Task: Plan a team-building cooking class for the 28th at 6 PM.
Action: Mouse moved to (61, 89)
Screenshot: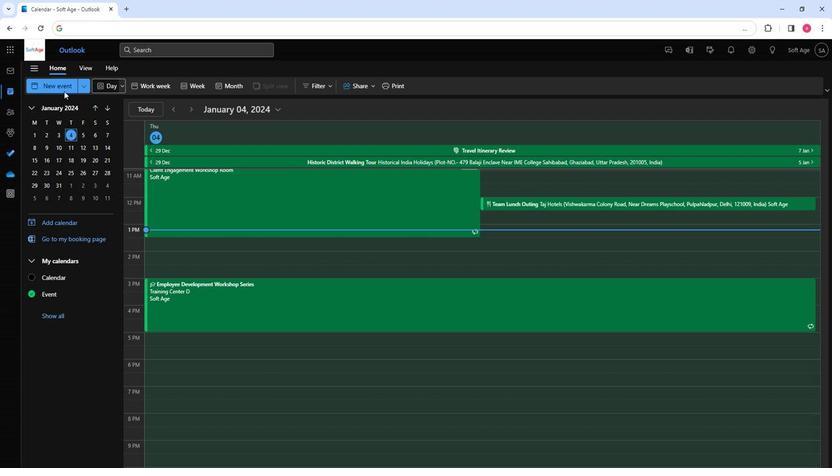 
Action: Mouse pressed left at (61, 89)
Screenshot: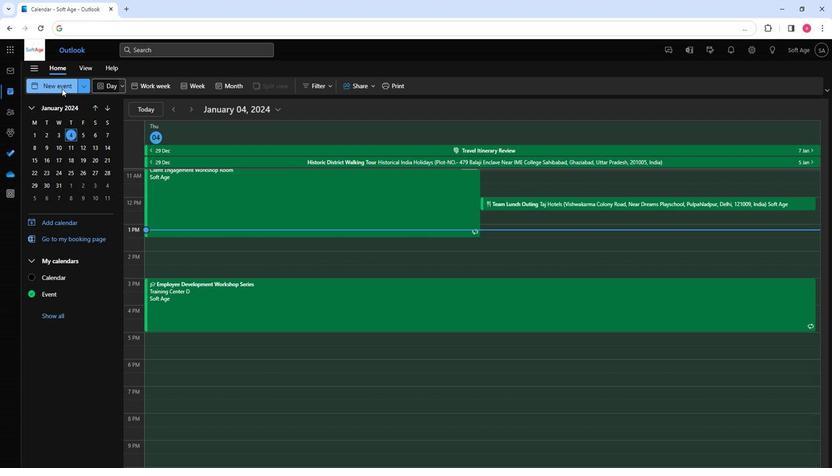 
Action: Mouse moved to (173, 210)
Screenshot: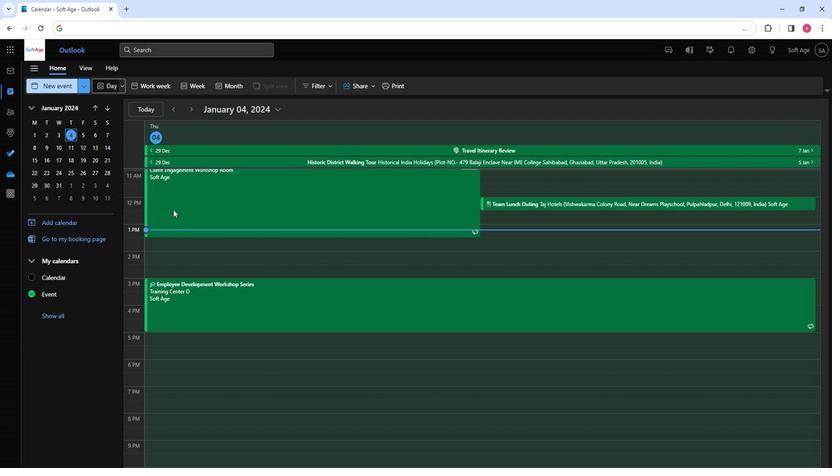 
Action: Key pressed <Key.shift>Team-<Key.shift>Building<Key.space><Key.shift>Cooking<Key.space><Key.shift>Class
Screenshot: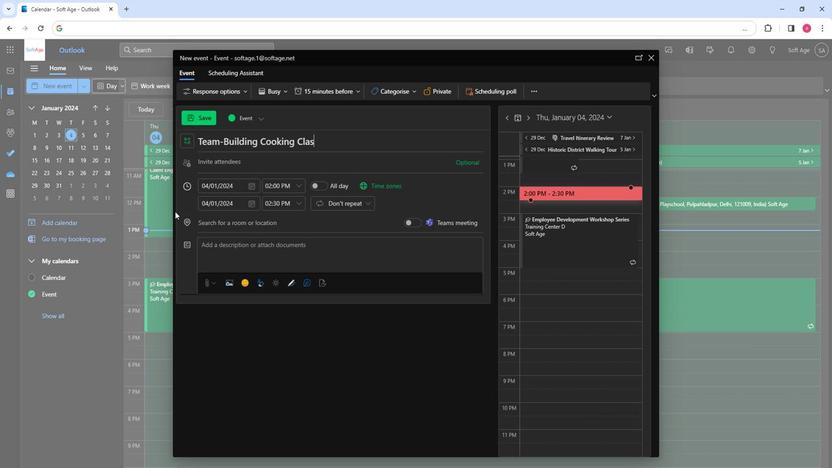 
Action: Mouse moved to (225, 162)
Screenshot: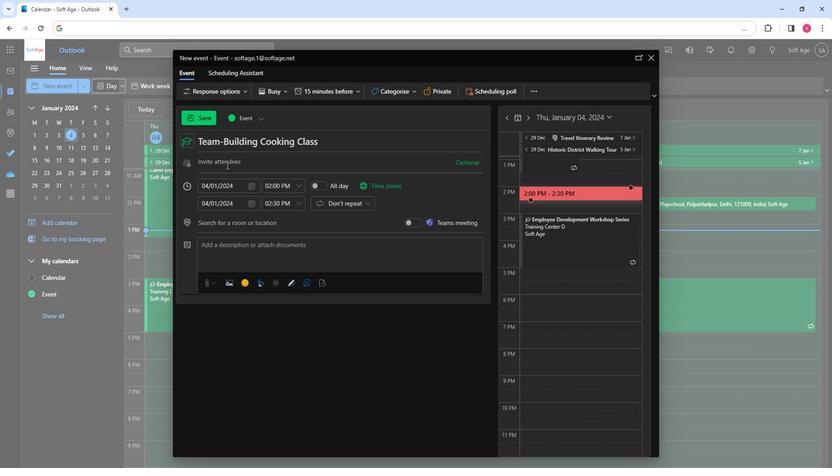 
Action: Mouse pressed left at (225, 162)
Screenshot: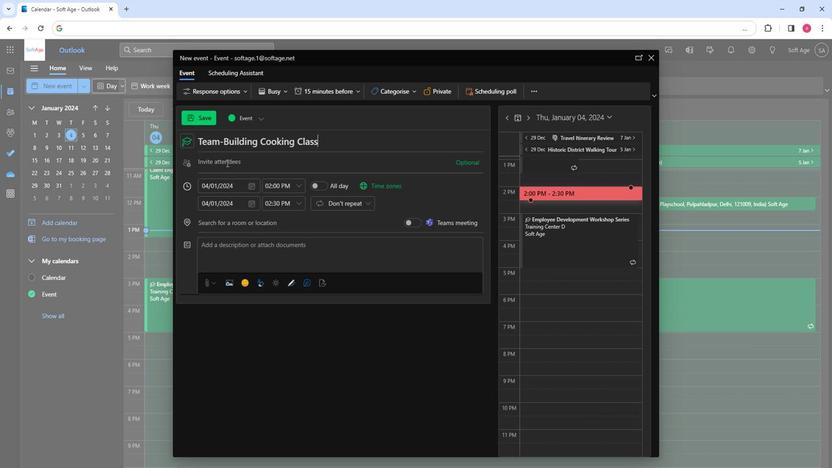 
Action: Key pressed so
Screenshot: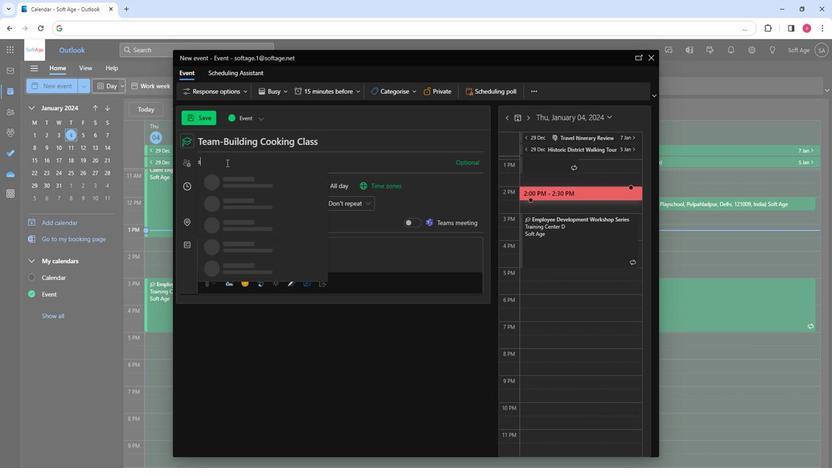 
Action: Mouse moved to (241, 183)
Screenshot: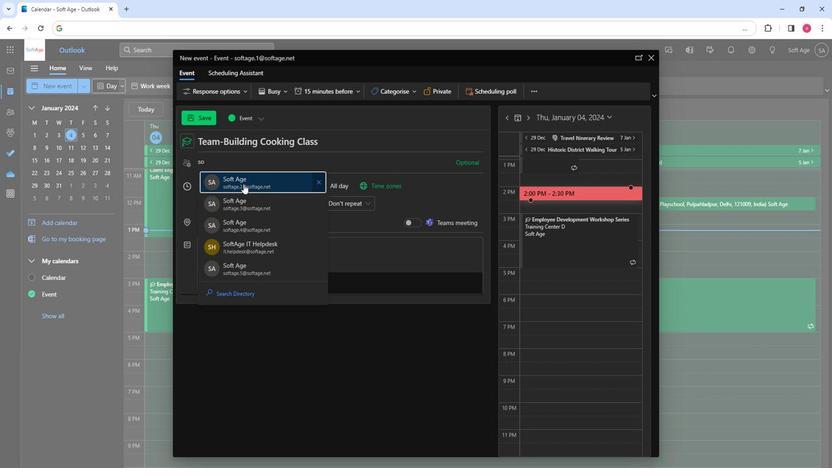
Action: Mouse pressed left at (241, 183)
Screenshot: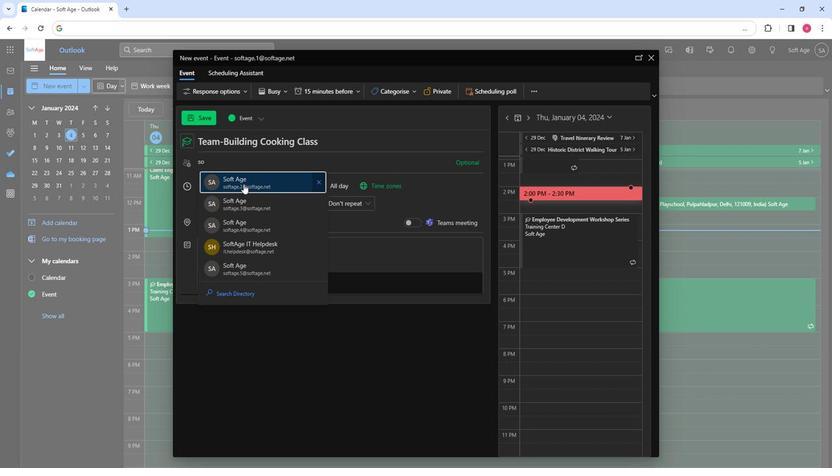 
Action: Mouse moved to (242, 183)
Screenshot: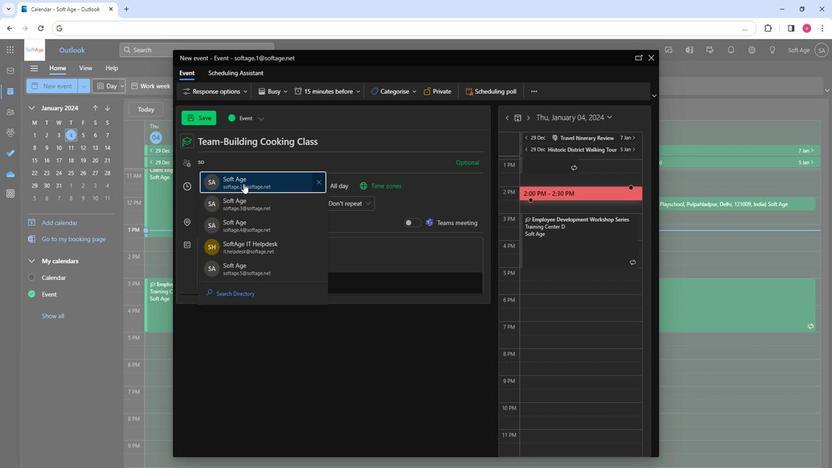 
Action: Key pressed sp<Key.backspace>o
Screenshot: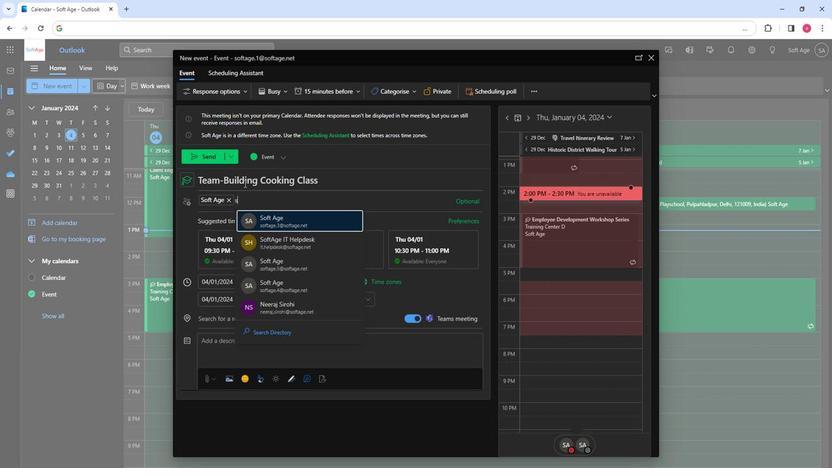 
Action: Mouse moved to (273, 264)
Screenshot: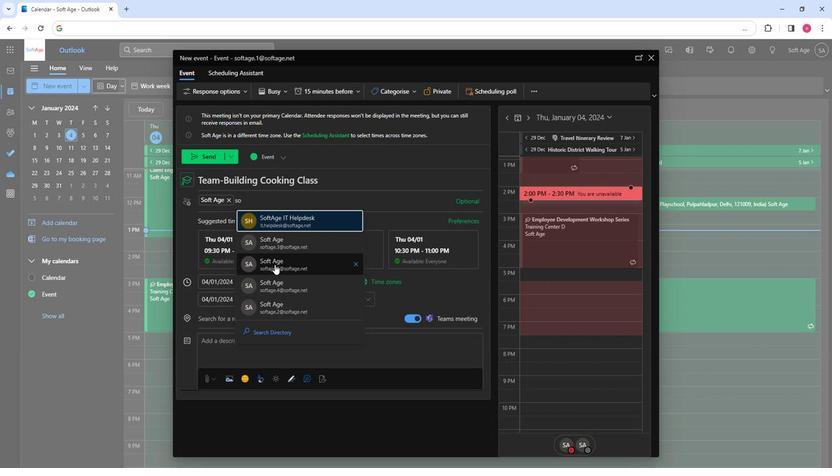 
Action: Mouse pressed left at (273, 264)
Screenshot: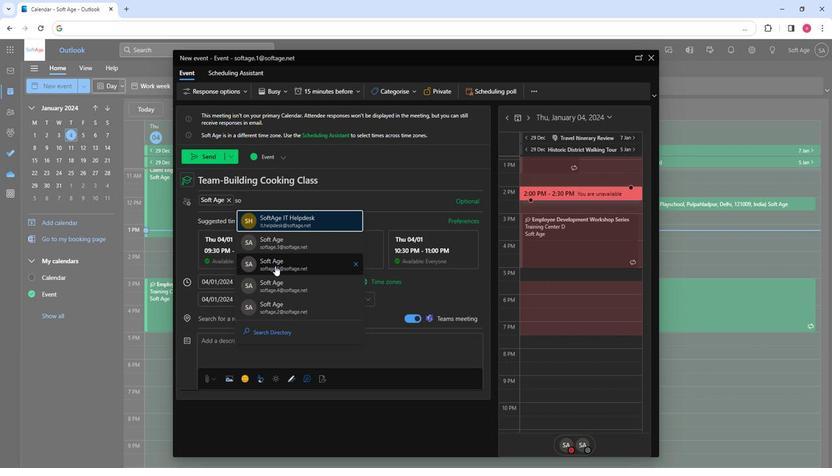 
Action: Key pressed so
Screenshot: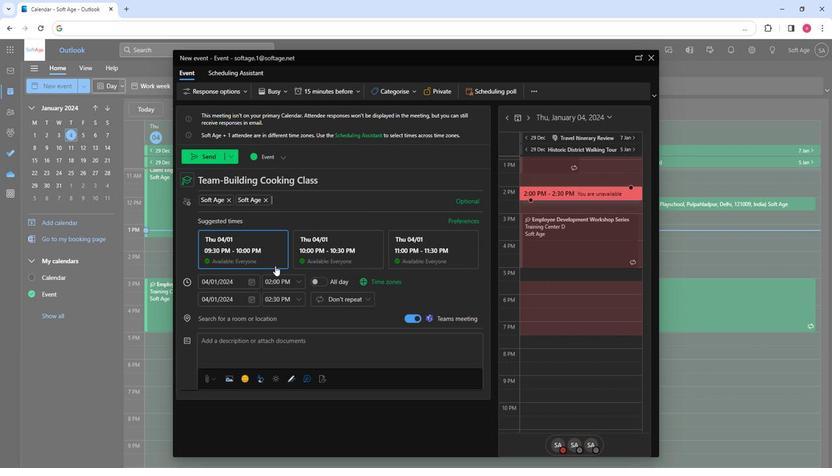 
Action: Mouse moved to (306, 286)
Screenshot: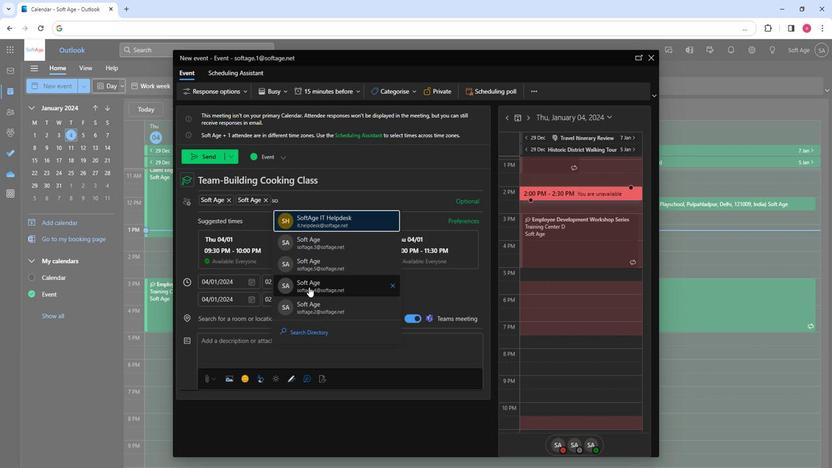
Action: Mouse pressed left at (306, 286)
Screenshot: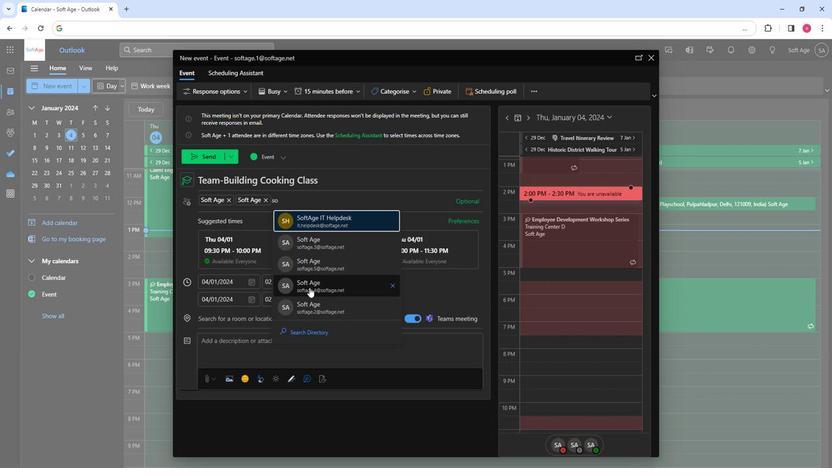 
Action: Key pressed so
Screenshot: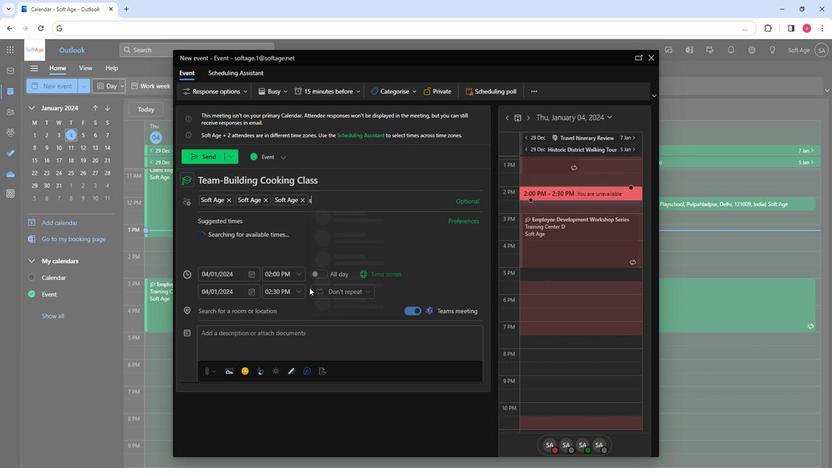 
Action: Mouse moved to (340, 308)
Screenshot: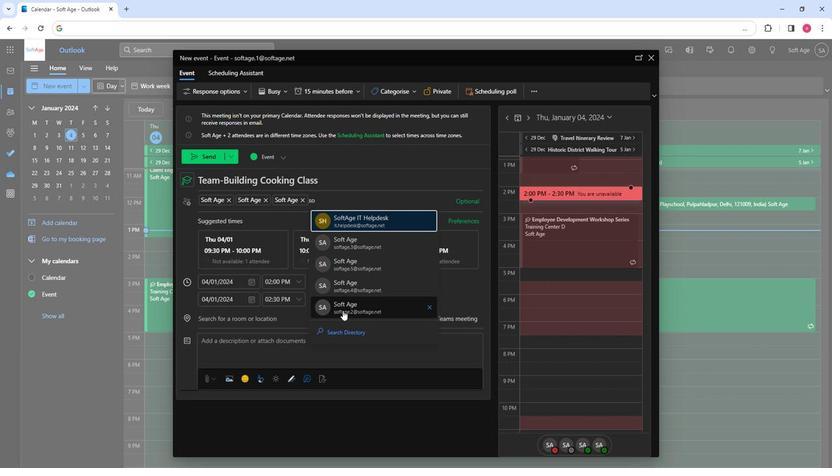 
Action: Mouse pressed left at (340, 308)
Screenshot: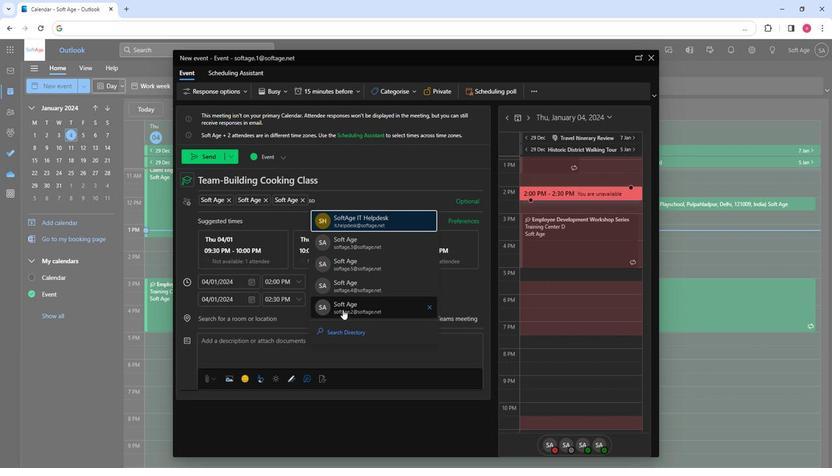 
Action: Mouse moved to (248, 280)
Screenshot: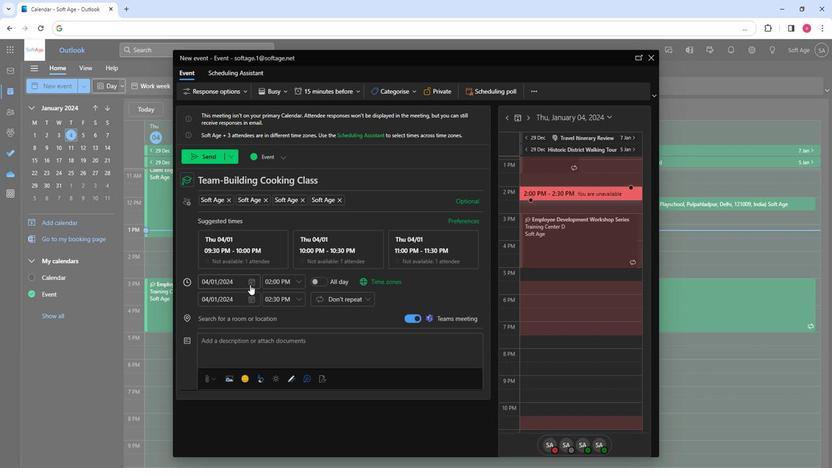 
Action: Mouse pressed left at (248, 280)
Screenshot: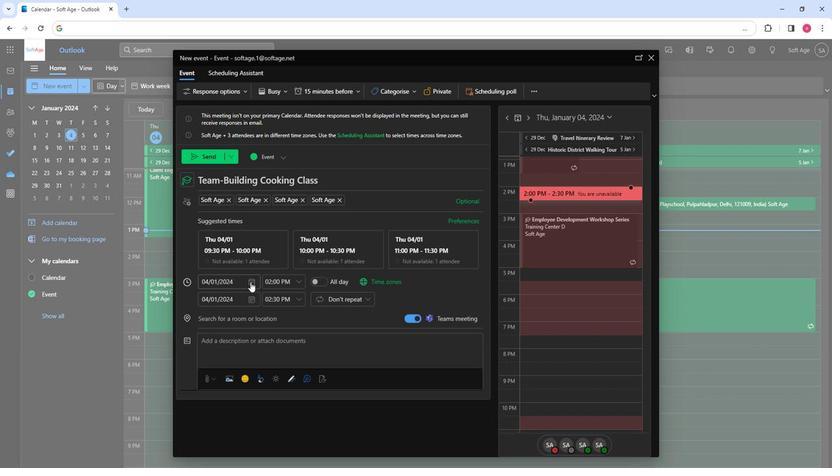 
Action: Mouse moved to (282, 362)
Screenshot: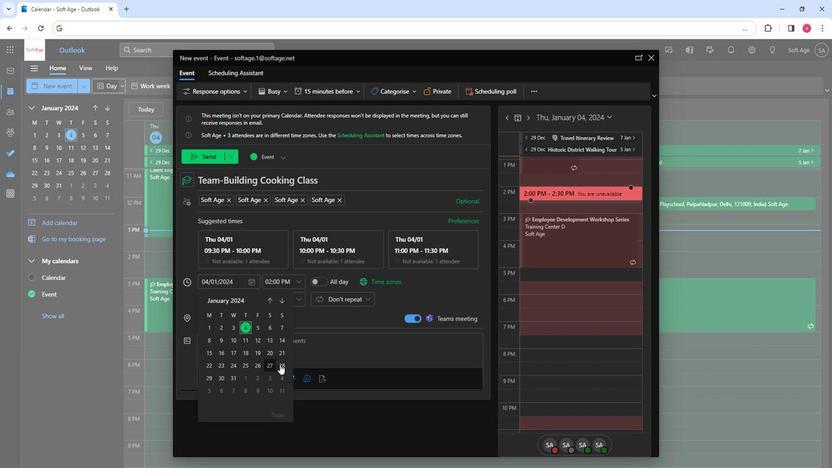 
Action: Mouse pressed left at (282, 362)
Screenshot: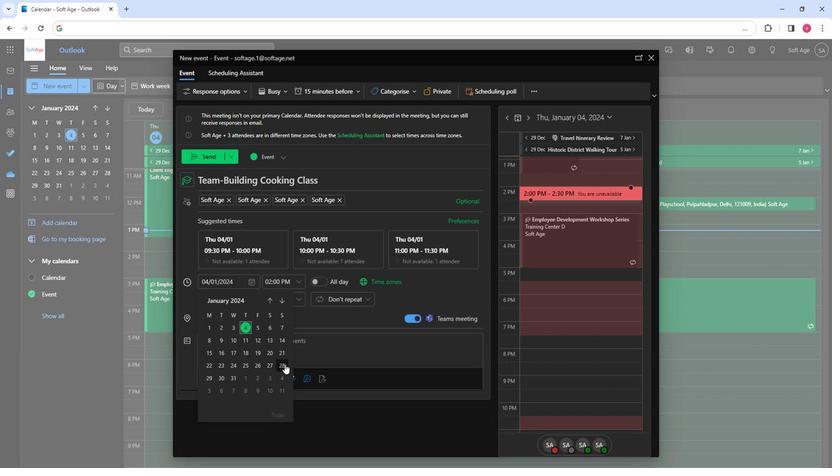 
Action: Mouse moved to (295, 278)
Screenshot: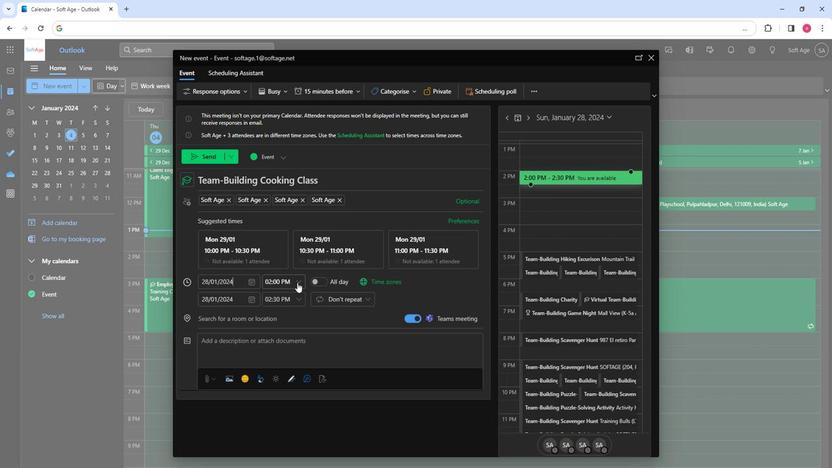 
Action: Mouse pressed left at (295, 278)
Screenshot: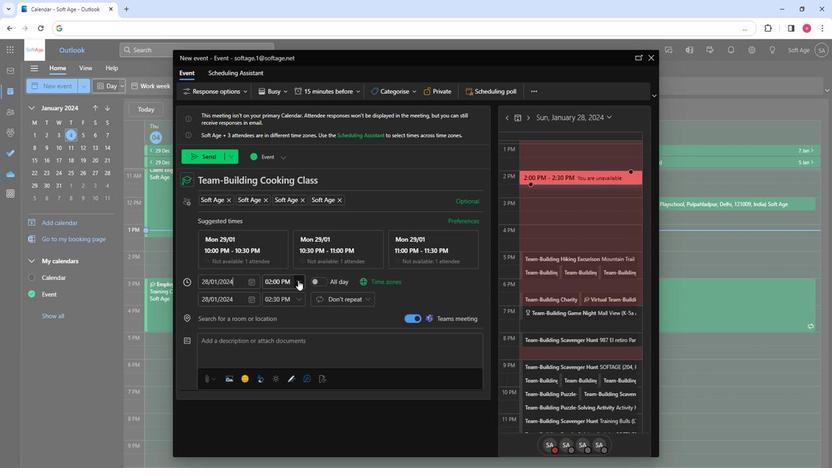 
Action: Mouse moved to (282, 300)
Screenshot: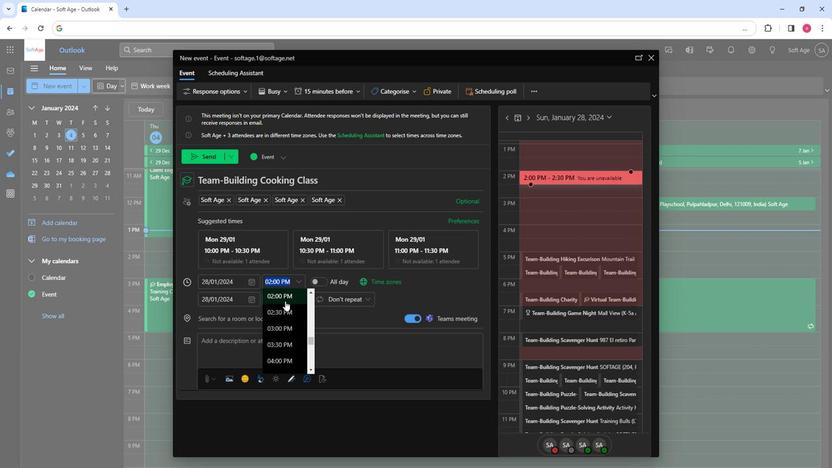 
Action: Mouse scrolled (282, 300) with delta (0, 0)
Screenshot: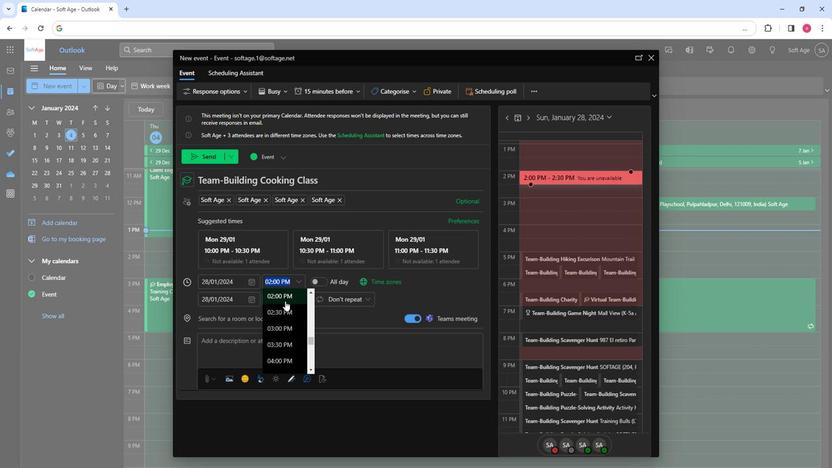 
Action: Mouse moved to (282, 301)
Screenshot: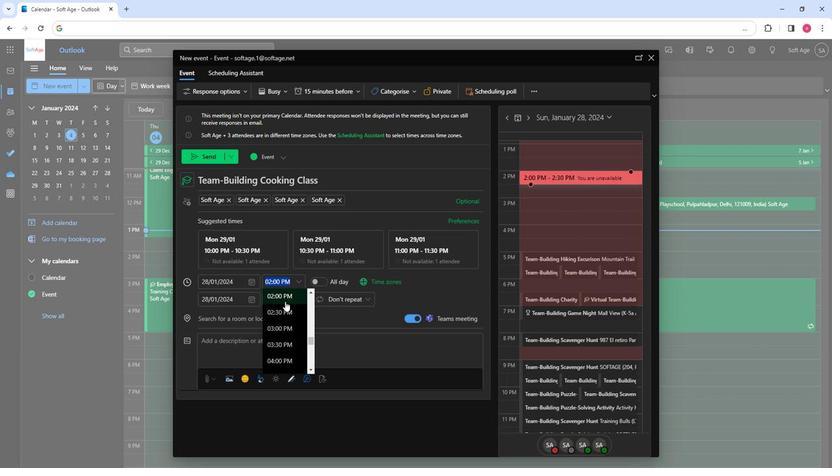 
Action: Mouse scrolled (282, 301) with delta (0, 0)
Screenshot: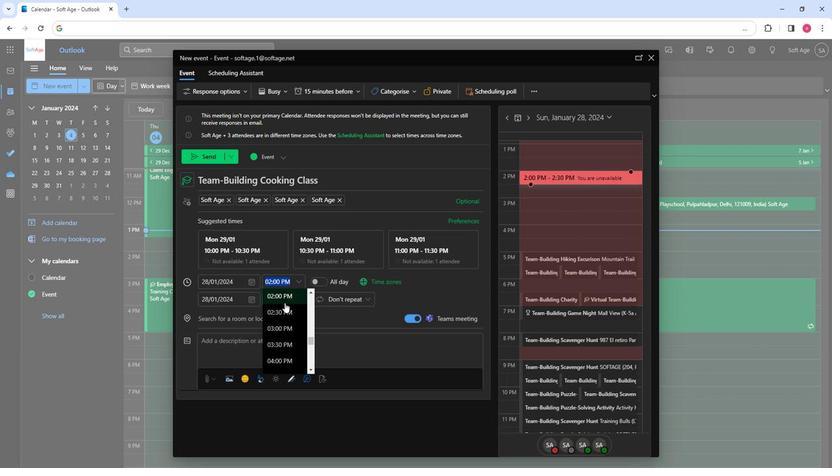 
Action: Mouse scrolled (282, 301) with delta (0, 0)
Screenshot: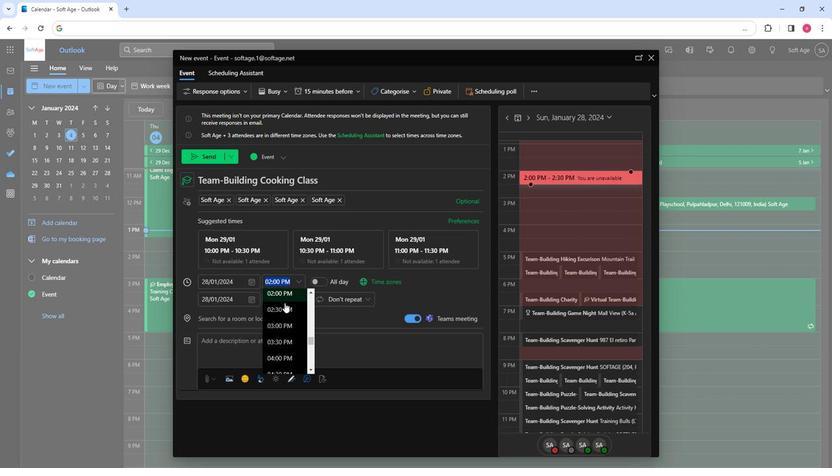 
Action: Mouse moved to (276, 289)
Screenshot: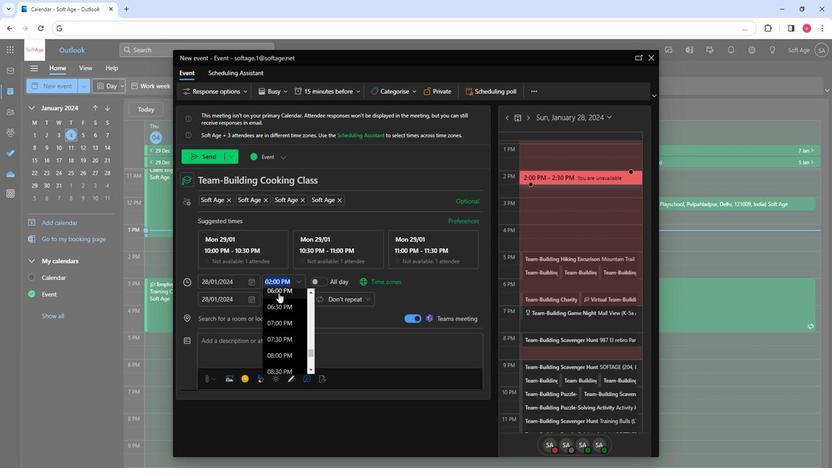 
Action: Mouse pressed left at (276, 289)
Screenshot: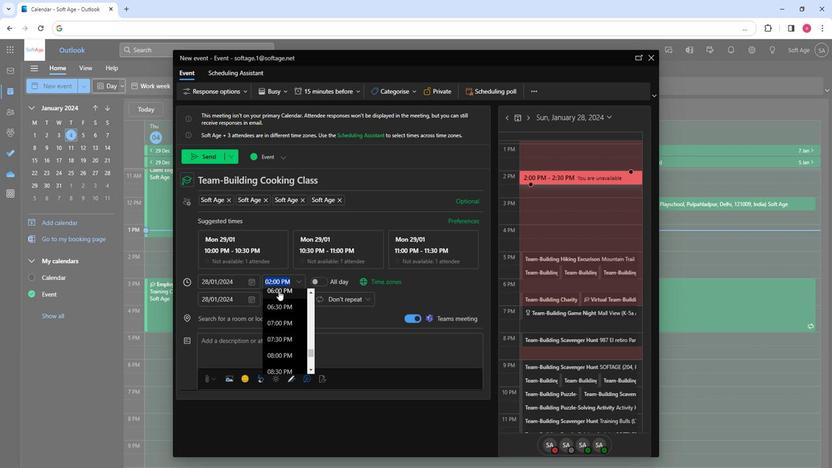
Action: Mouse moved to (228, 315)
Screenshot: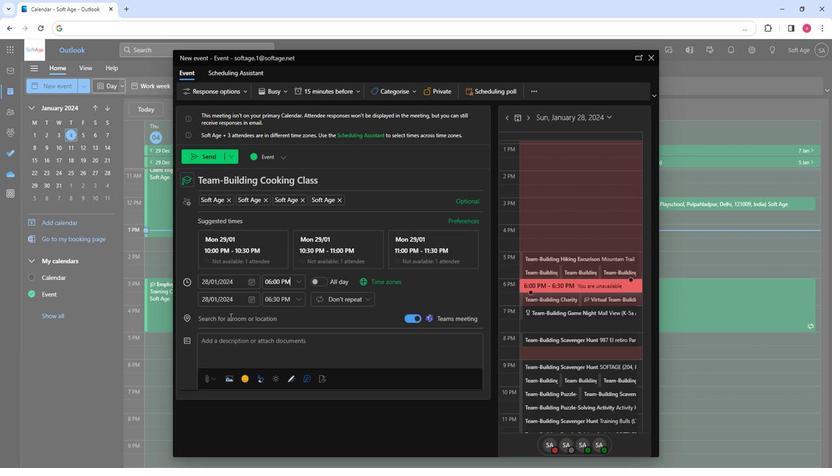 
Action: Mouse pressed left at (228, 315)
Screenshot: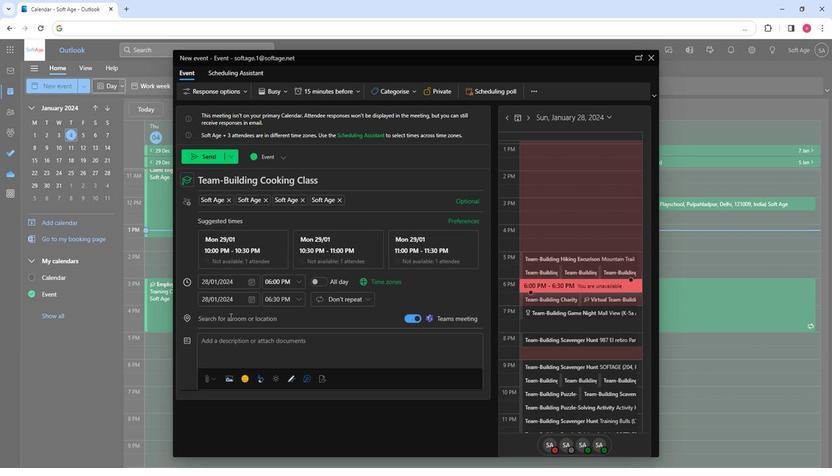 
Action: Mouse moved to (246, 194)
Screenshot: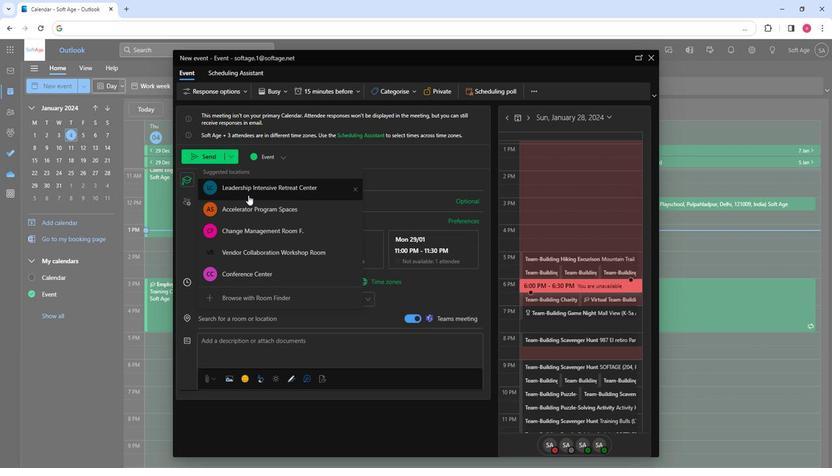 
Action: Mouse pressed left at (246, 194)
Screenshot: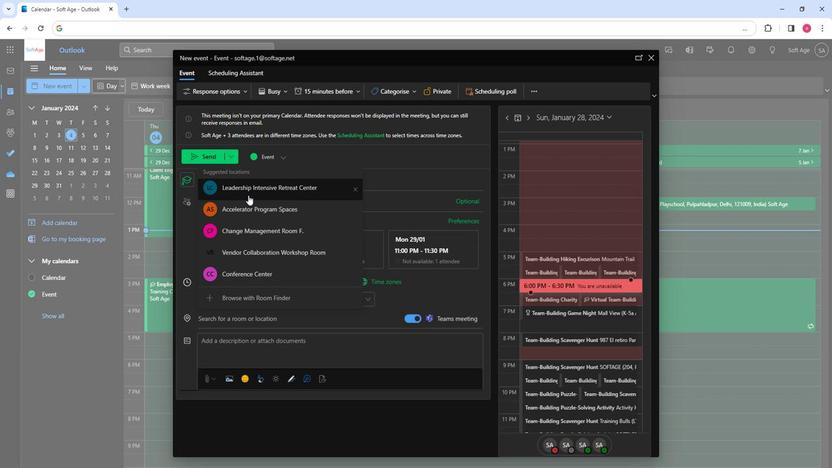 
Action: Mouse moved to (221, 341)
Screenshot: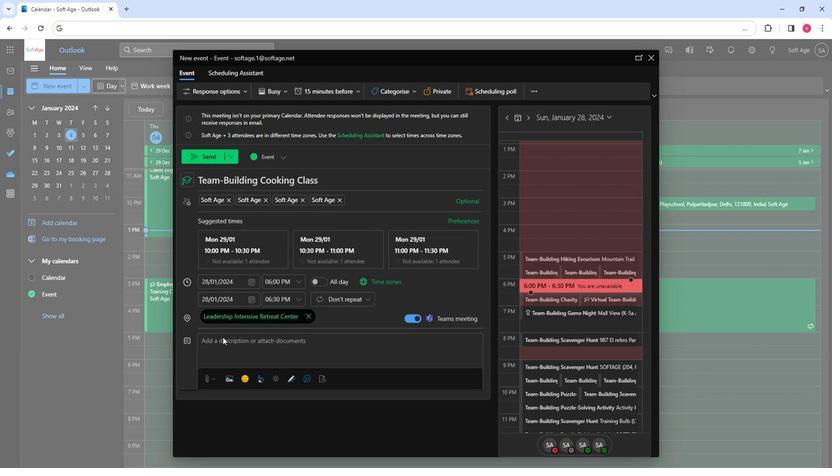 
Action: Mouse pressed left at (221, 341)
Screenshot: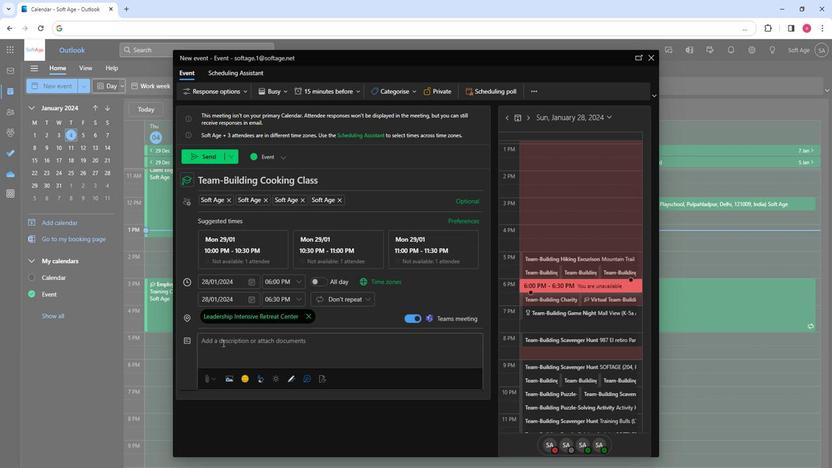 
Action: Key pressed <Key.shift>Whisk<Key.space>up<Key.space>ca
Screenshot: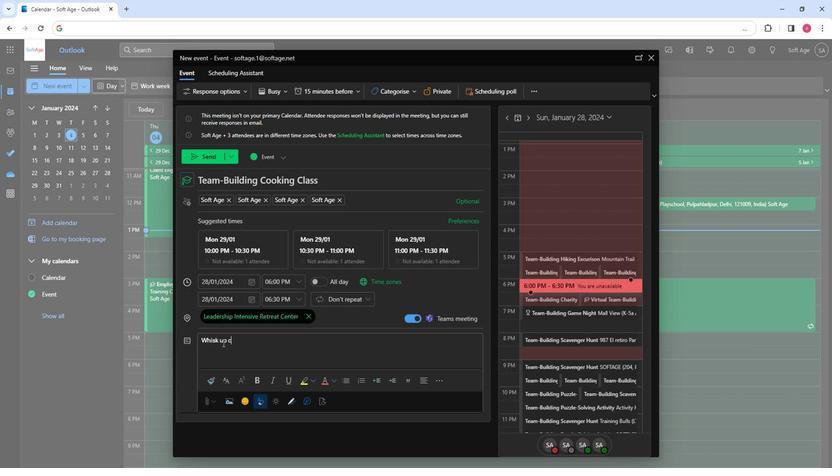
Action: Mouse moved to (221, 341)
Screenshot: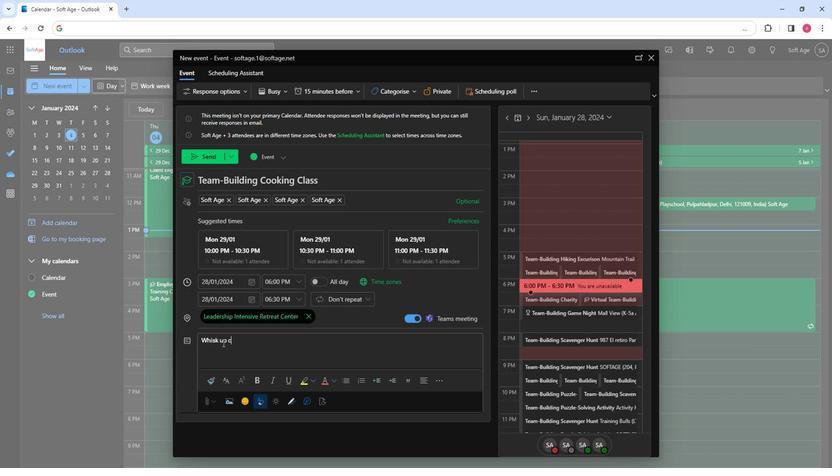 
Action: Key pressed maraderie<Key.space>in<Key.space>a<Key.space>team-building<Key.space>cooking<Key.space>class<Key.shift>!<Key.space><Key.shift>Spice<Key.space>up<Key.space>collaboration,<Key.space>enhance<Key.space>communication,<Key.space>and<Key.space>savor<Key.space>the<Key.space>success<Key.space>f<Key.backspace>of<Key.space>creating<Key.space>delicious<Key.space>dishes<Key.space>together.
Screenshot: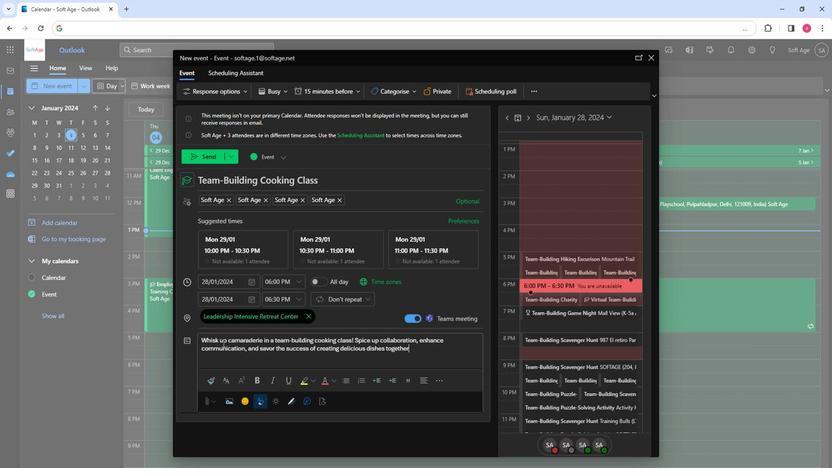 
Action: Mouse moved to (275, 351)
Screenshot: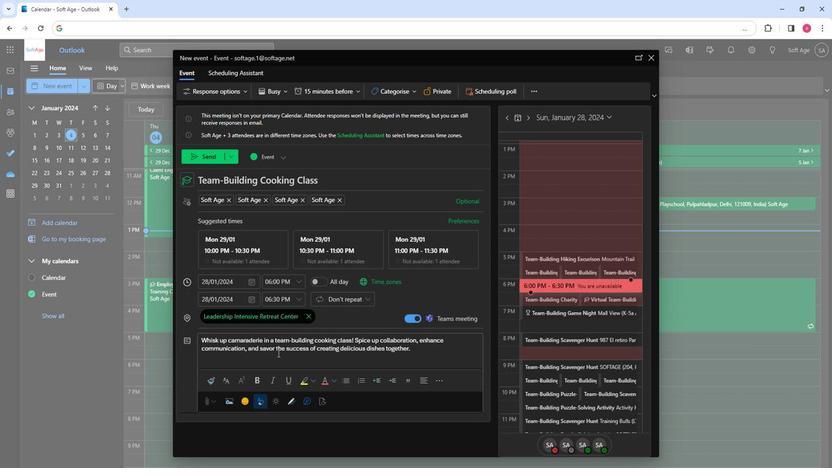
Action: Mouse pressed left at (275, 351)
Screenshot: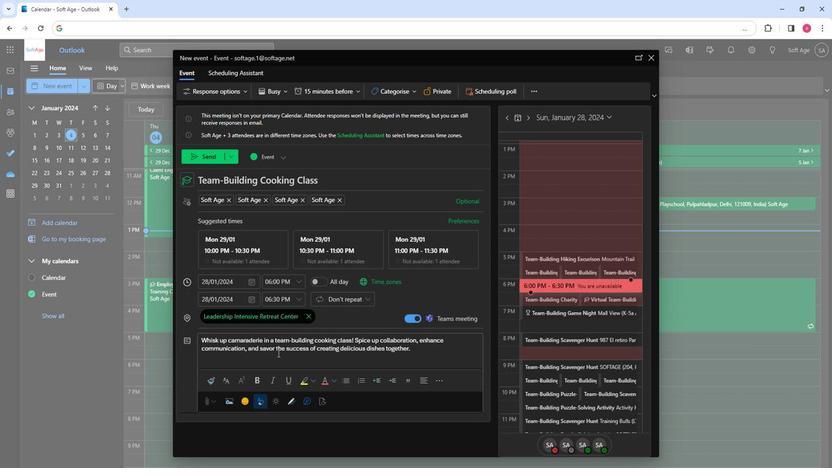 
Action: Mouse pressed left at (275, 351)
Screenshot: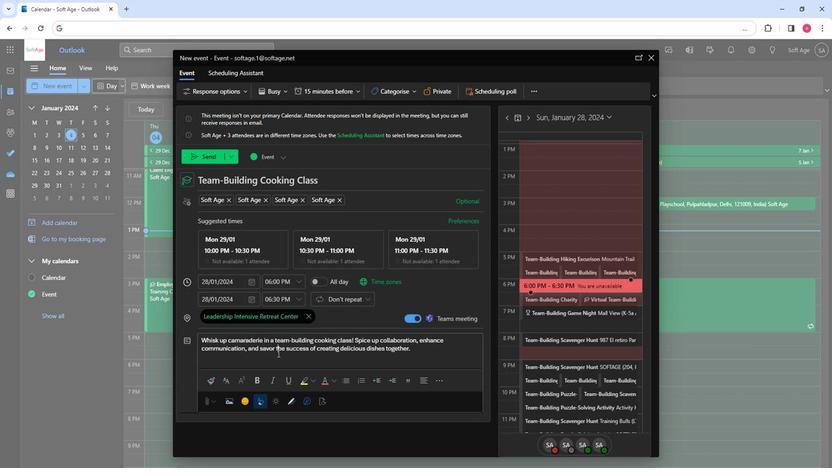
Action: Mouse pressed left at (275, 351)
Screenshot: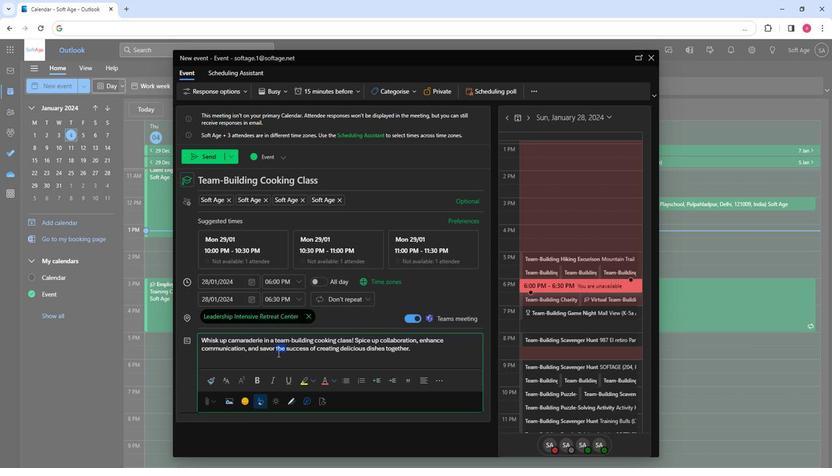 
Action: Mouse pressed left at (275, 351)
Screenshot: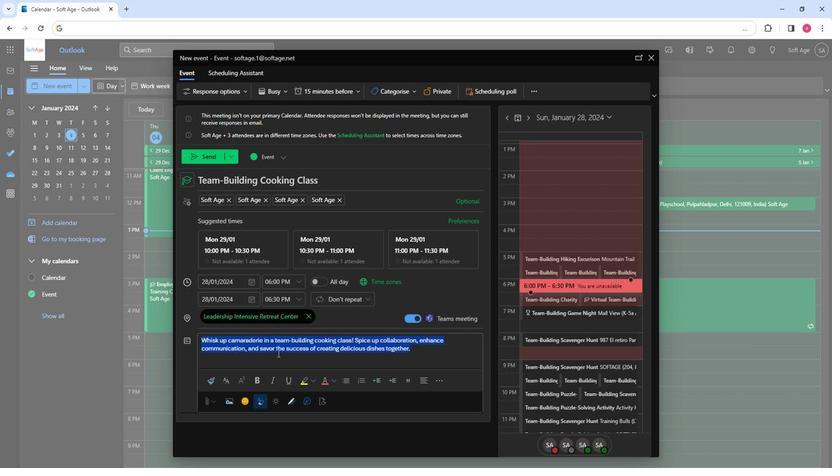 
Action: Mouse moved to (222, 377)
Screenshot: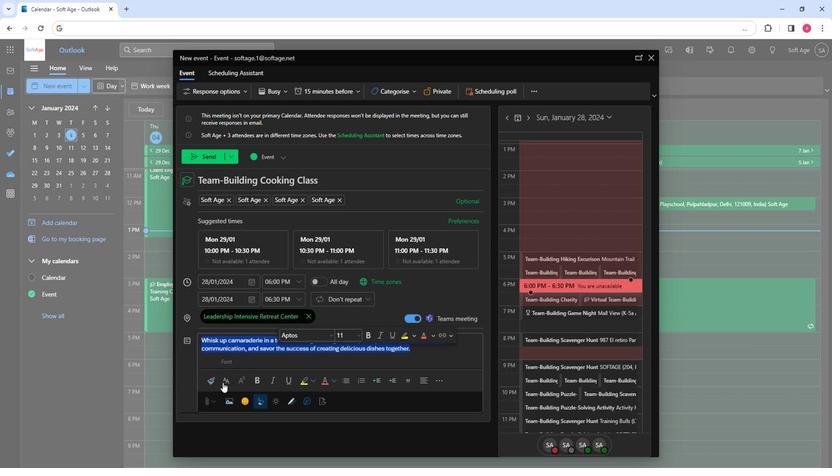 
Action: Mouse pressed left at (222, 377)
Screenshot: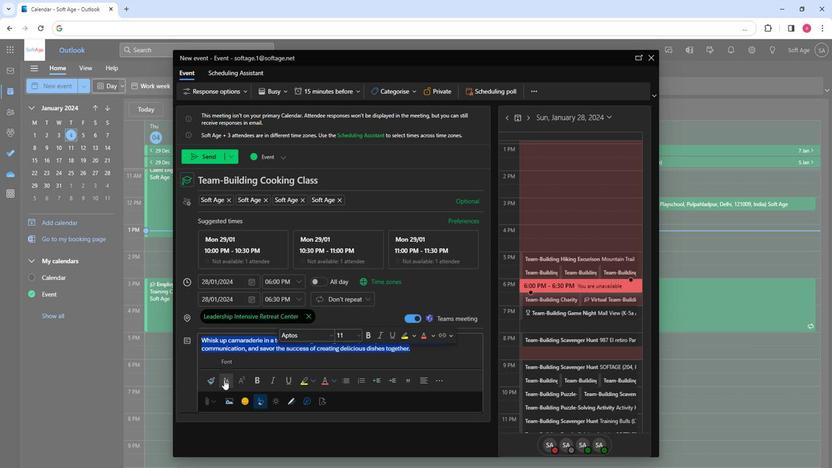 
Action: Mouse moved to (242, 314)
Screenshot: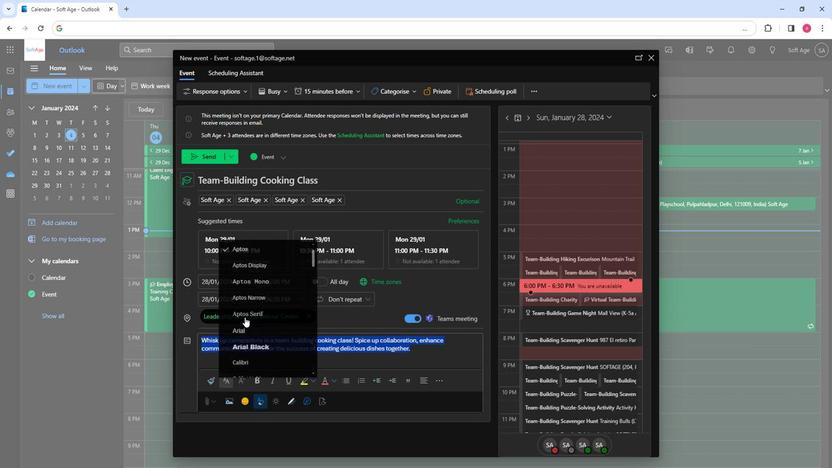 
Action: Mouse scrolled (242, 314) with delta (0, 0)
Screenshot: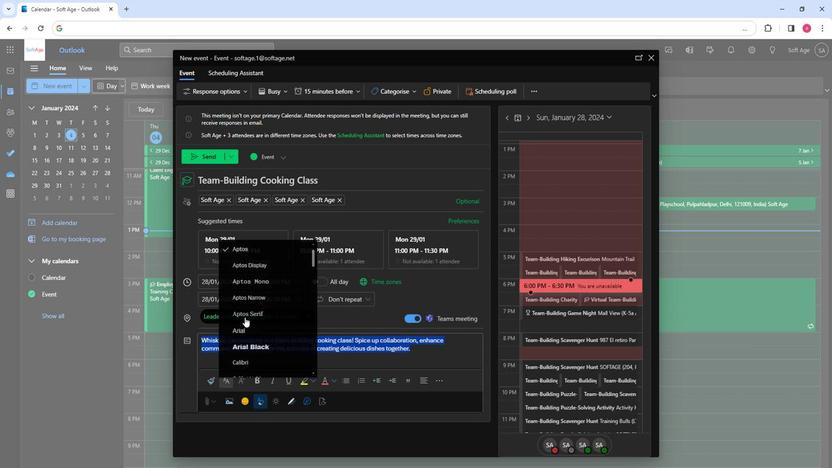 
Action: Mouse moved to (242, 314)
Screenshot: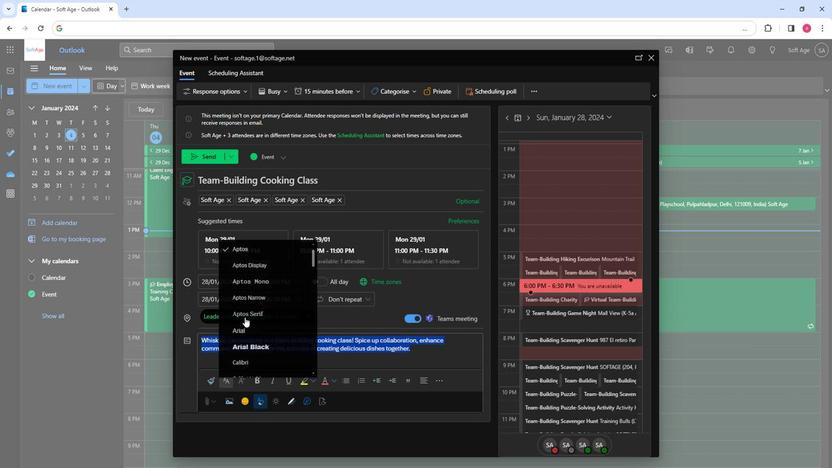 
Action: Mouse scrolled (242, 314) with delta (0, 0)
Screenshot: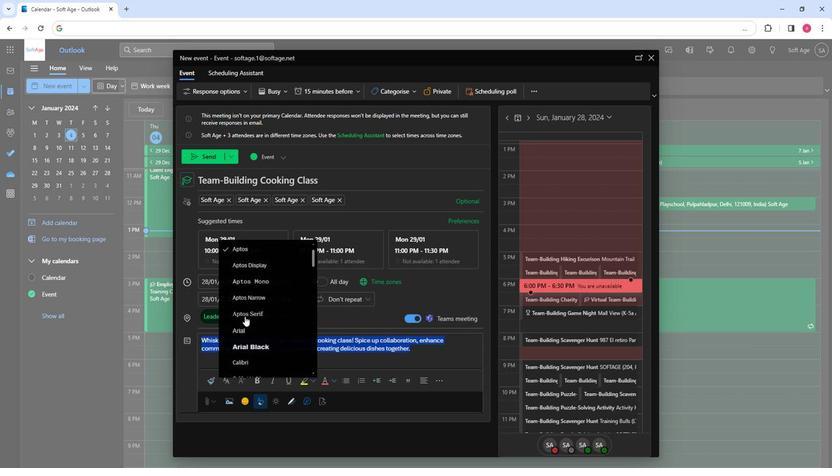 
Action: Mouse scrolled (242, 314) with delta (0, 0)
Screenshot: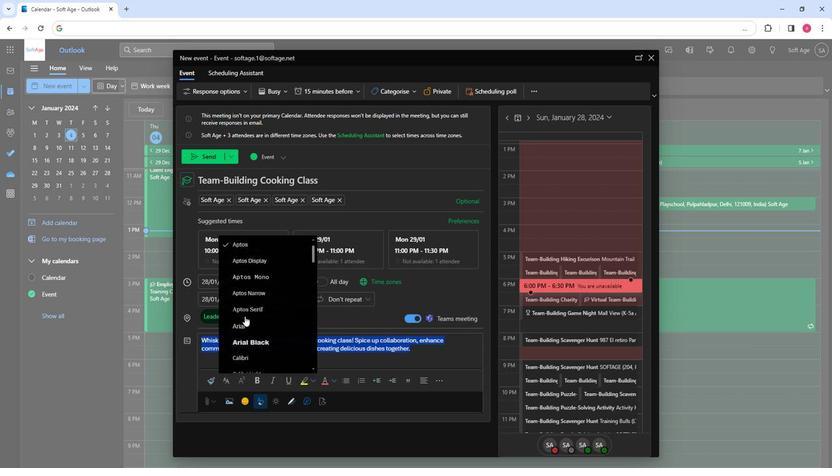 
Action: Mouse moved to (241, 304)
Screenshot: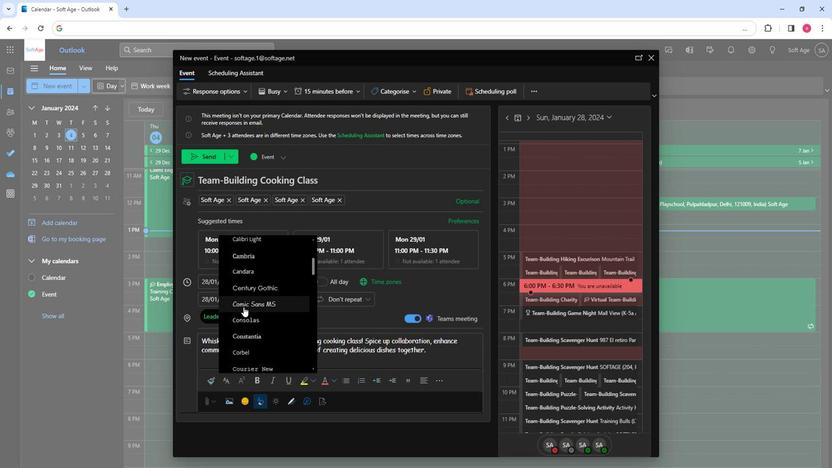 
Action: Mouse pressed left at (241, 304)
Screenshot: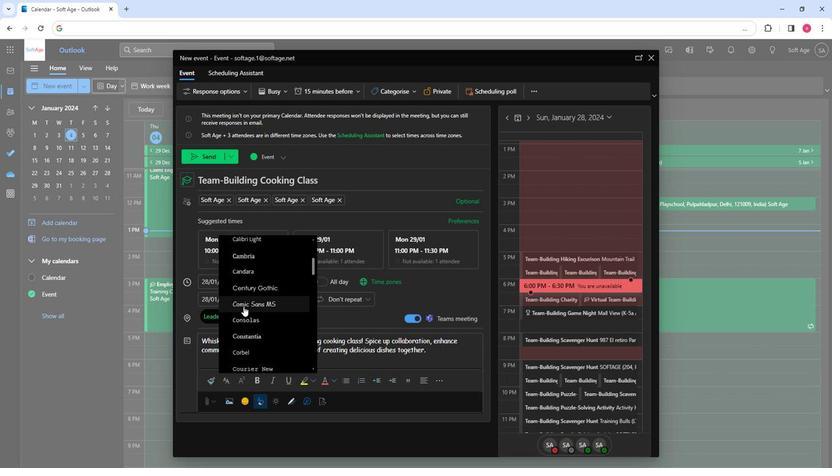 
Action: Mouse moved to (267, 379)
Screenshot: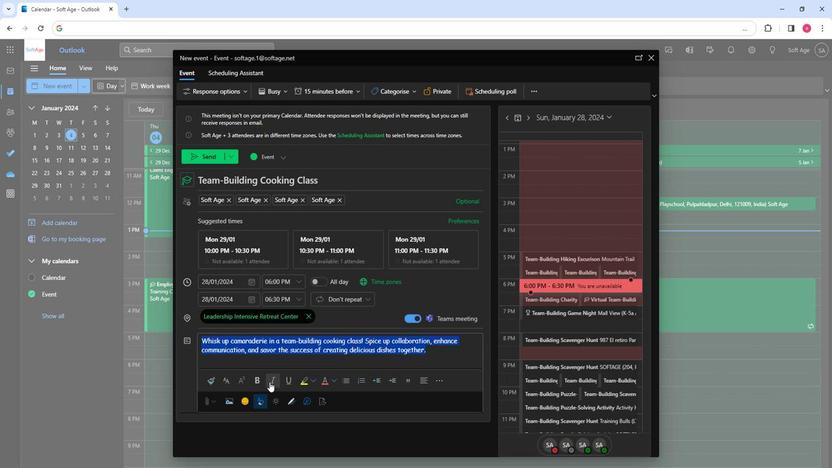 
Action: Mouse pressed left at (267, 379)
Screenshot: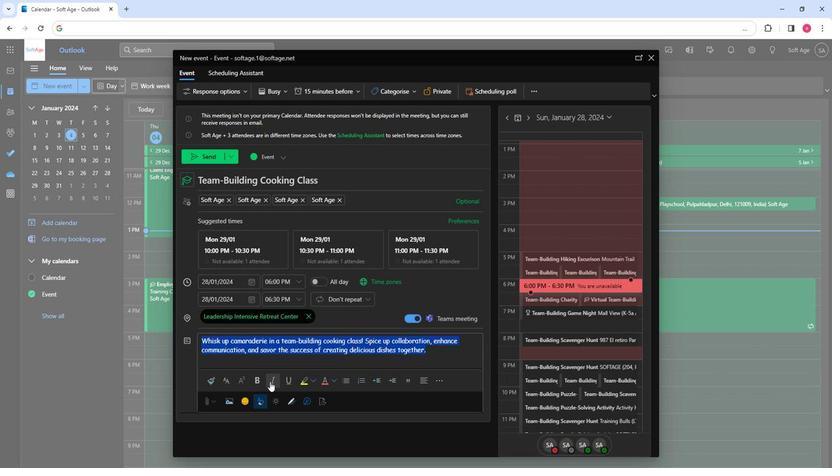 
Action: Mouse moved to (311, 376)
Screenshot: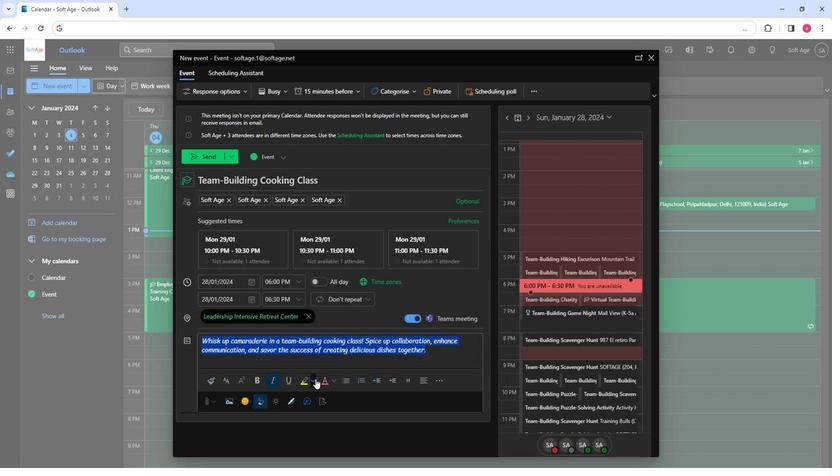 
Action: Mouse pressed left at (311, 376)
Screenshot: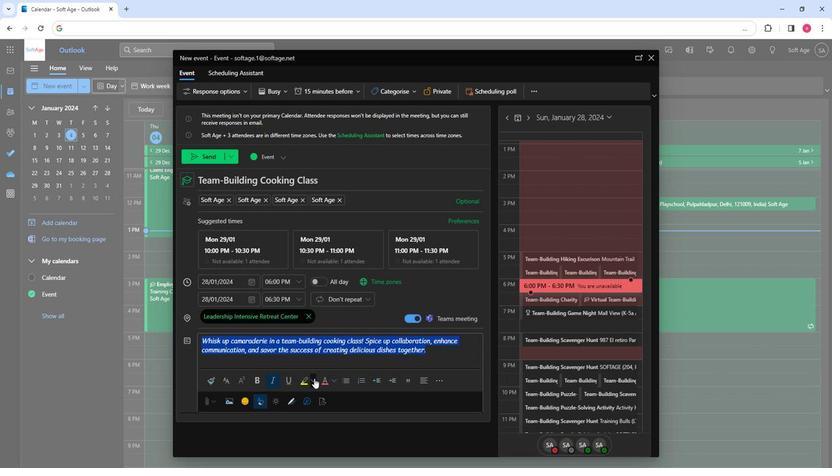 
Action: Mouse moved to (318, 394)
Screenshot: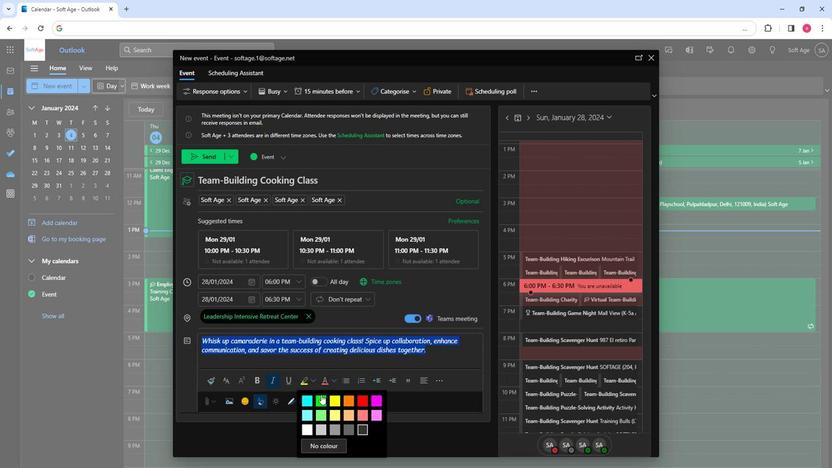 
Action: Mouse pressed left at (318, 394)
Screenshot: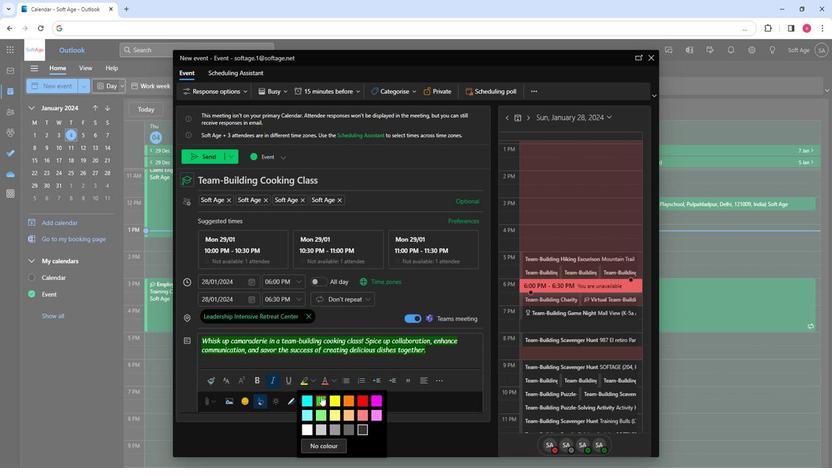 
Action: Mouse moved to (391, 379)
Screenshot: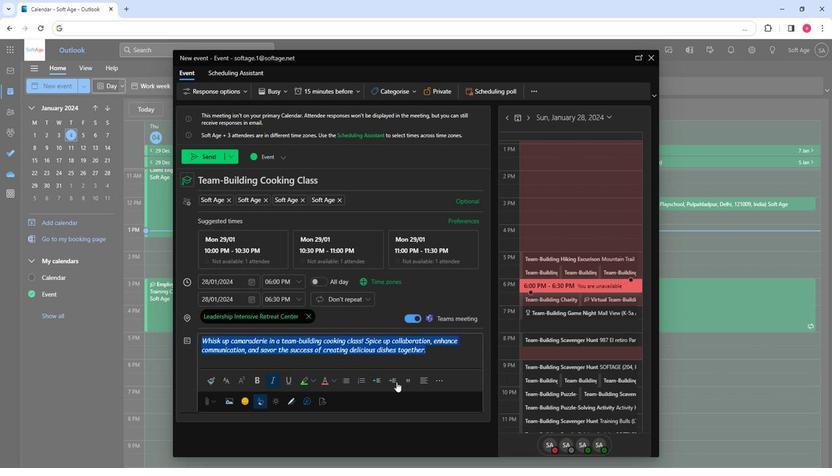 
Action: Mouse pressed left at (391, 379)
Screenshot: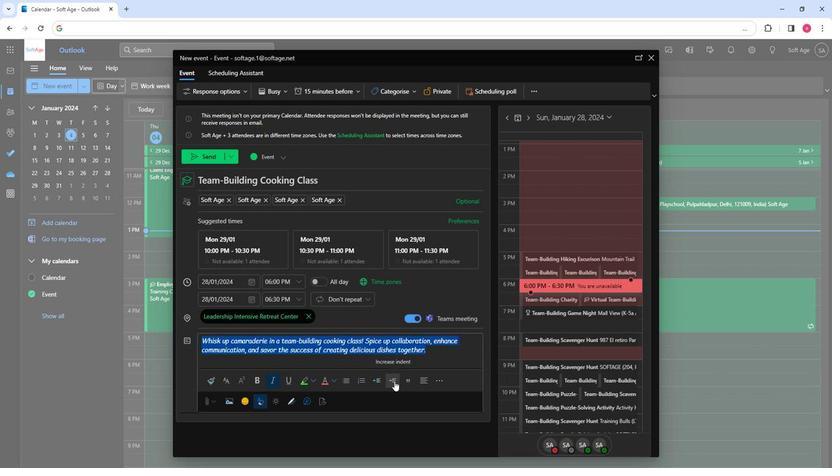 
Action: Mouse moved to (436, 358)
Screenshot: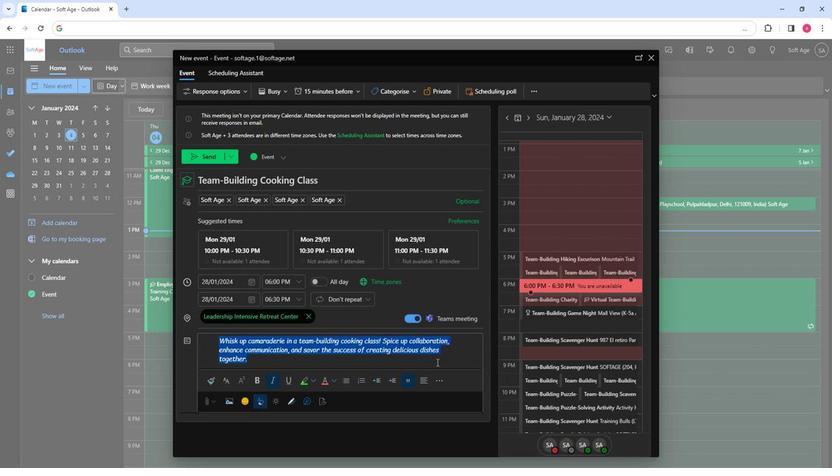 
Action: Mouse pressed left at (436, 358)
Screenshot: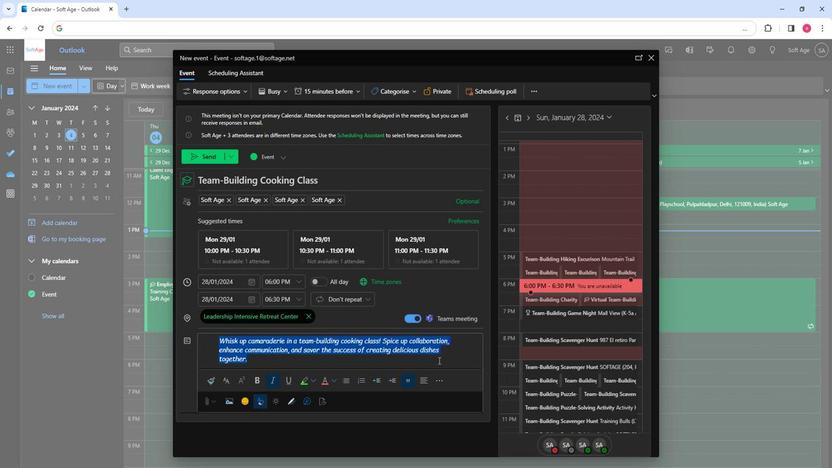 
Action: Mouse moved to (209, 151)
Screenshot: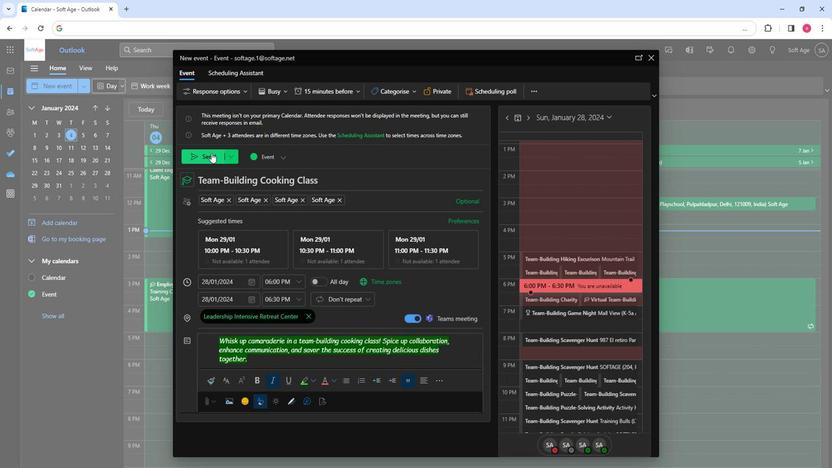 
Action: Mouse pressed left at (209, 151)
Screenshot: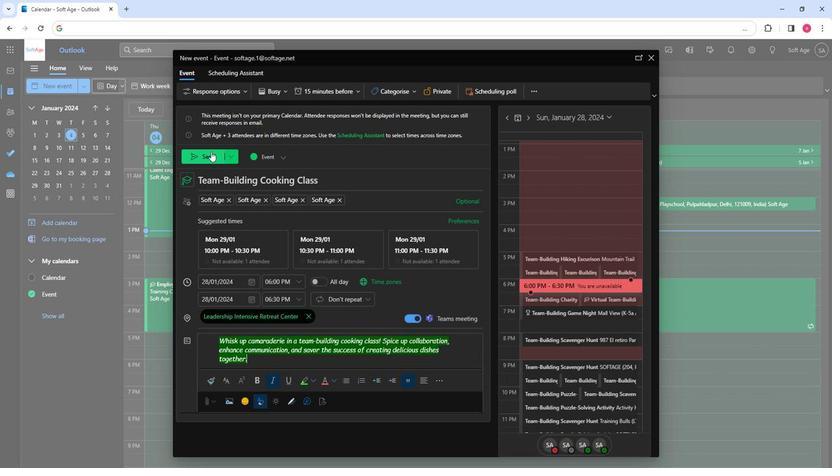 
Action: Mouse moved to (357, 357)
Screenshot: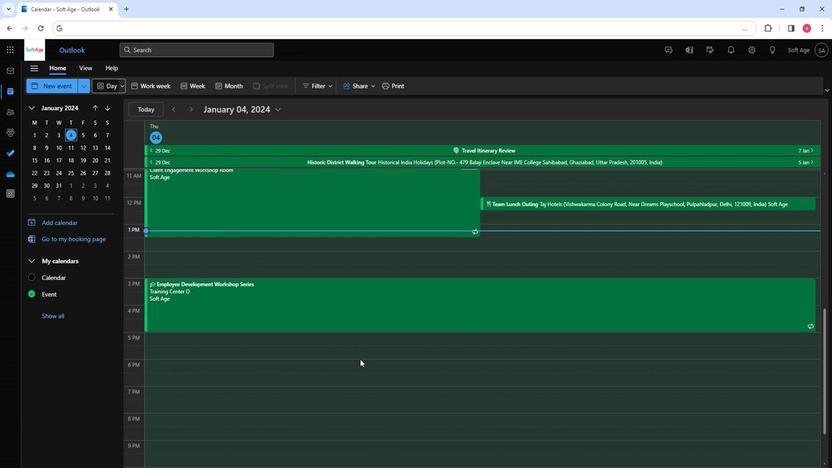 
